 Task: Create a rule from the Recommended list, Task Added to this Project -> add SubTasks in the project AriesPlan with SubTasks Gather and Analyse Requirements , Design and Implement Solution , System Test and UAT , Release to Production / Go Live
Action: Mouse moved to (66, 349)
Screenshot: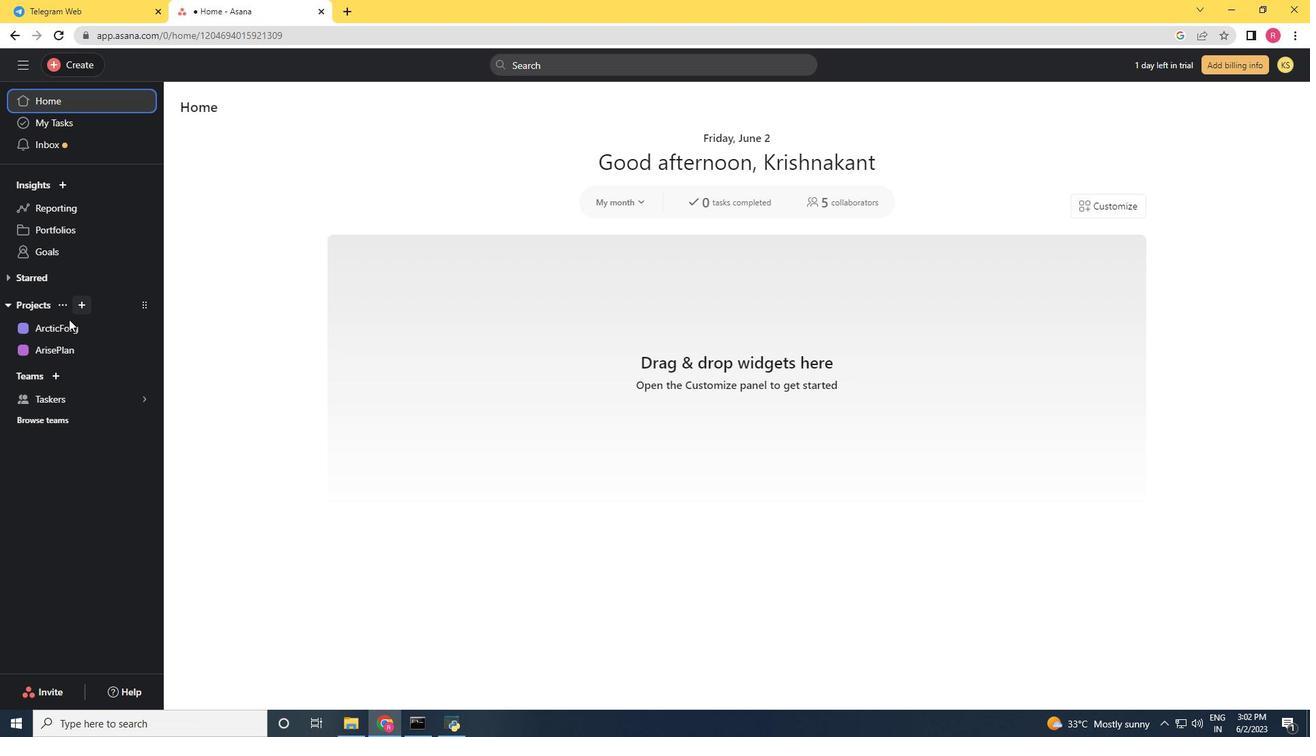 
Action: Mouse pressed left at (66, 349)
Screenshot: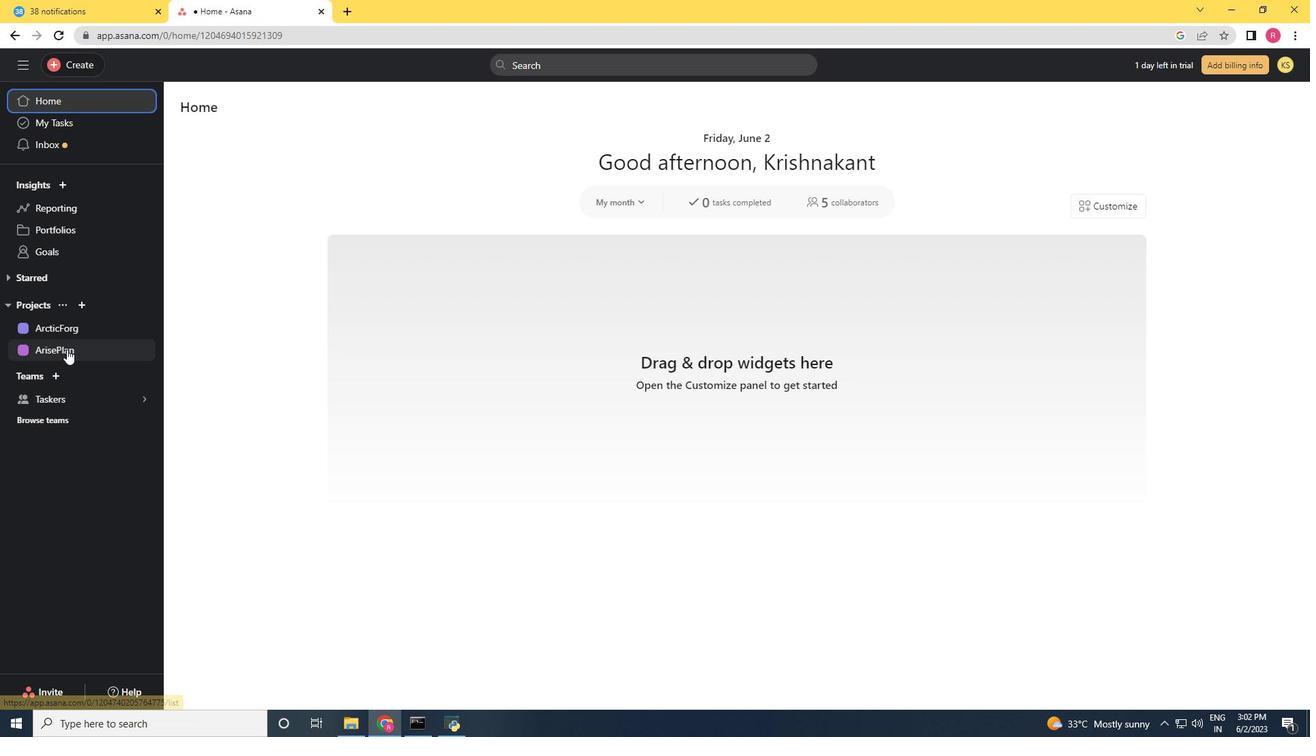 
Action: Mouse moved to (1251, 106)
Screenshot: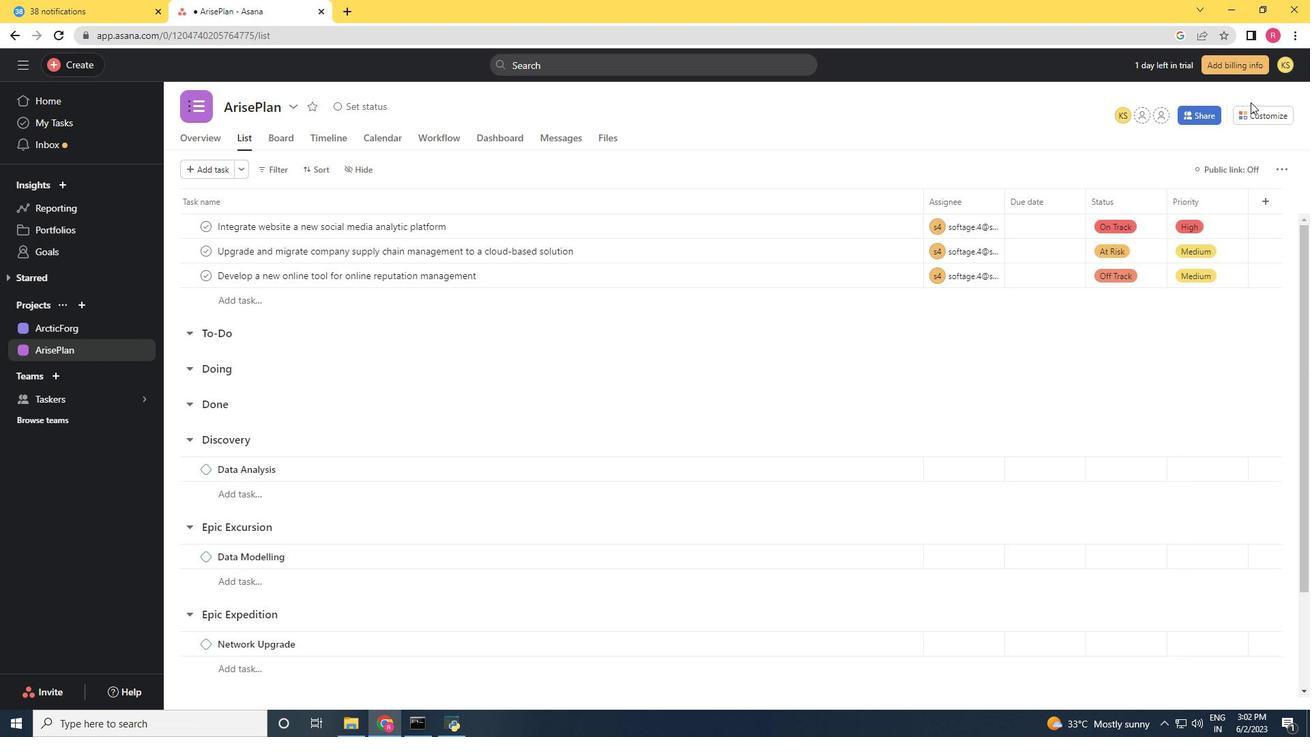
Action: Mouse pressed left at (1251, 106)
Screenshot: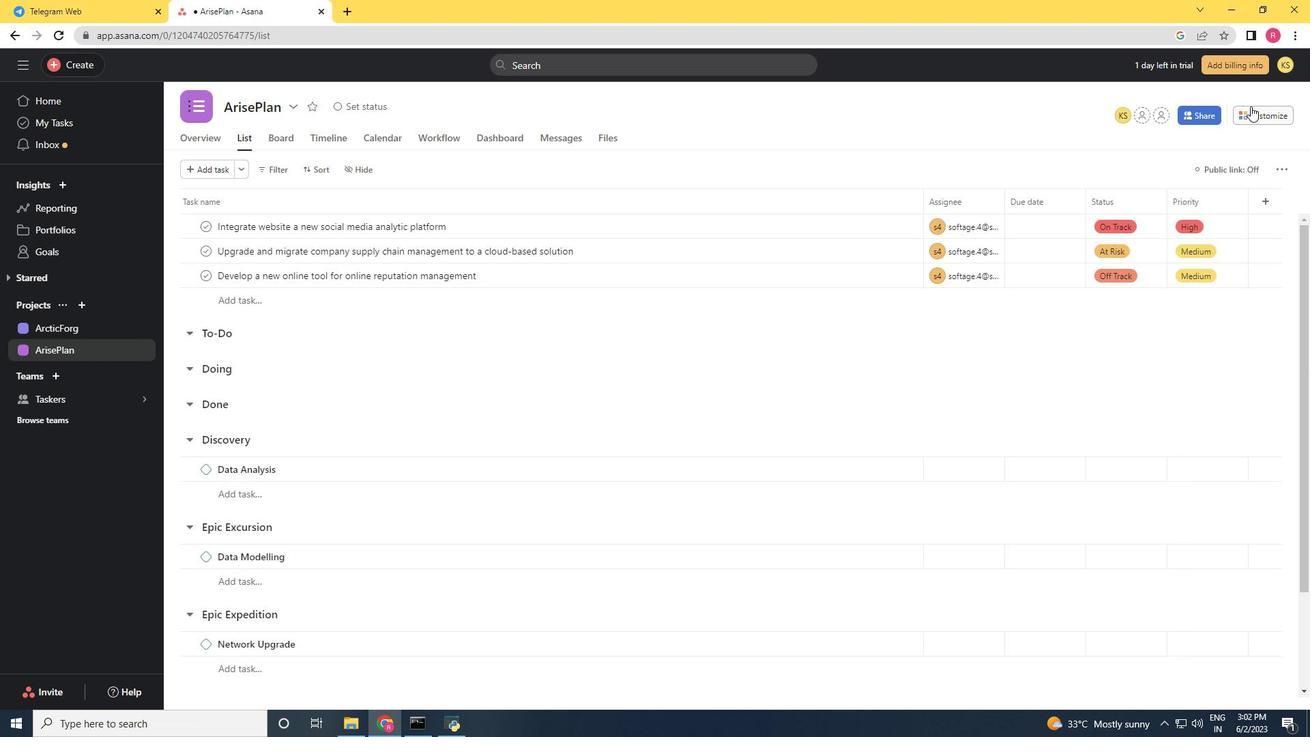 
Action: Mouse moved to (1036, 304)
Screenshot: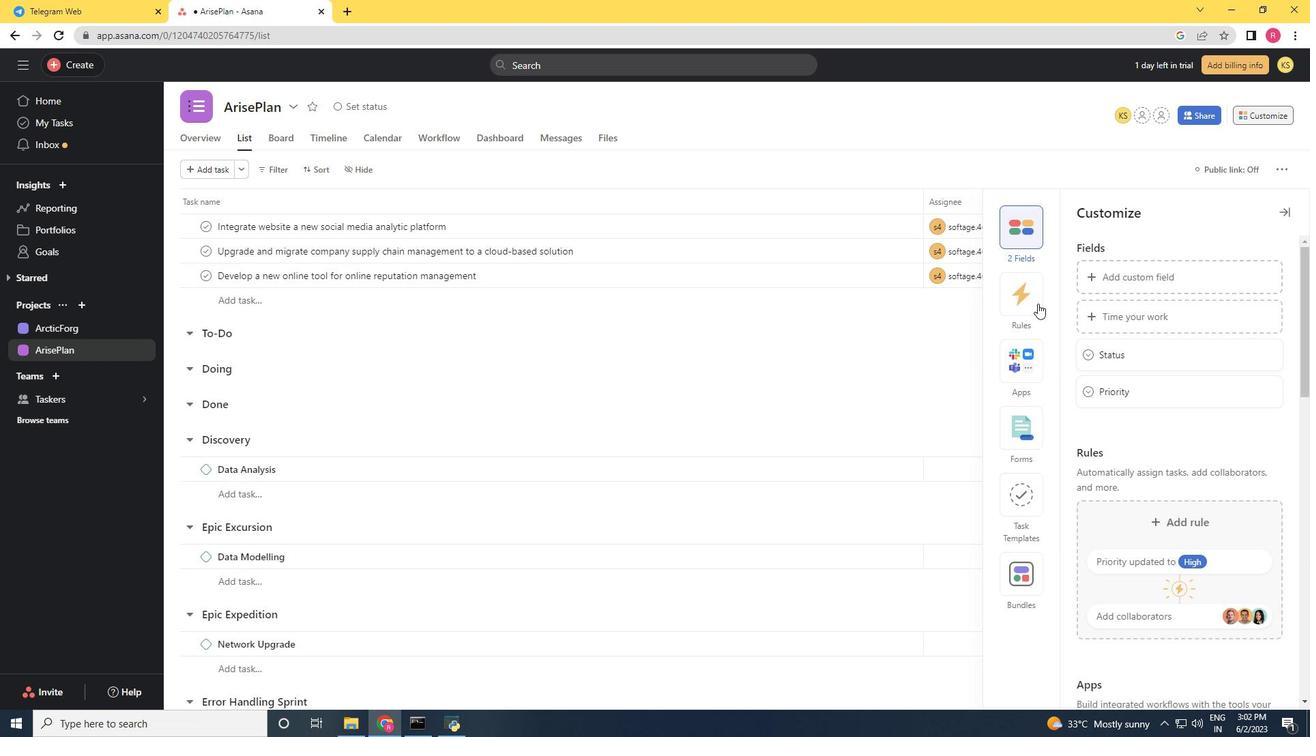 
Action: Mouse pressed left at (1036, 304)
Screenshot: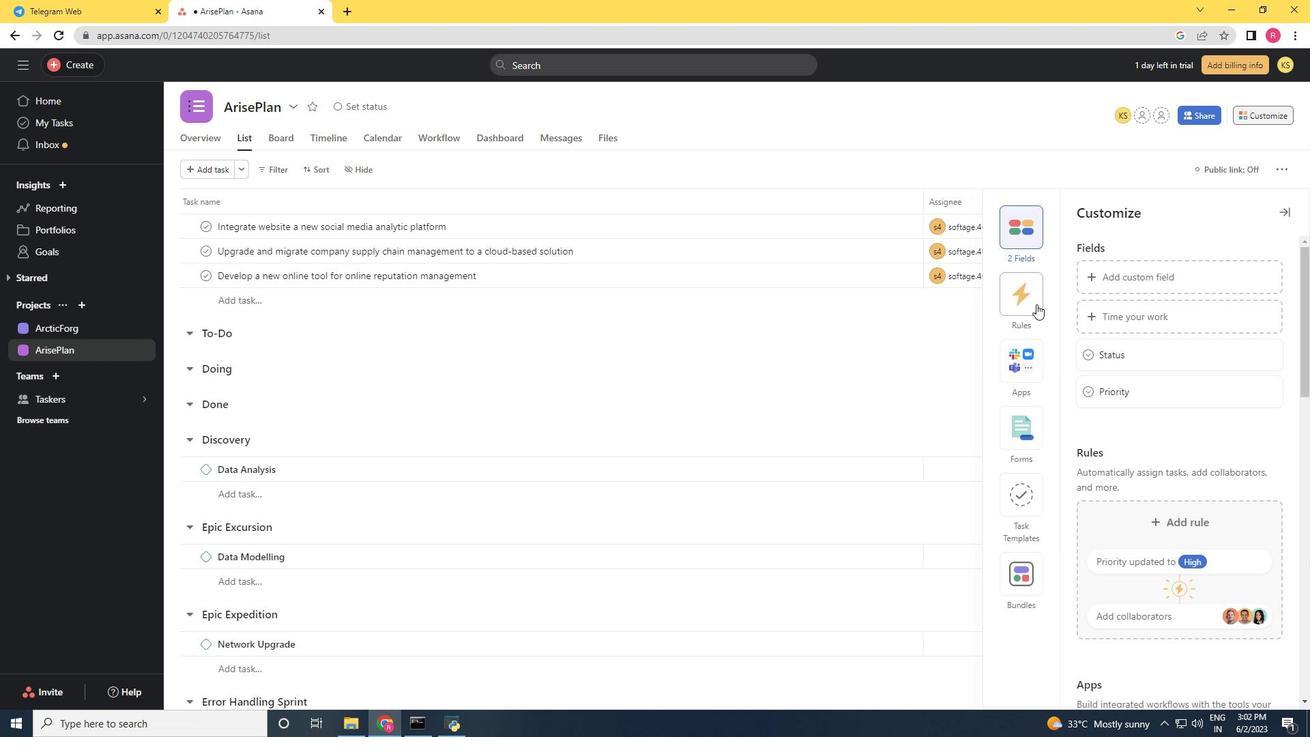 
Action: Mouse moved to (1141, 310)
Screenshot: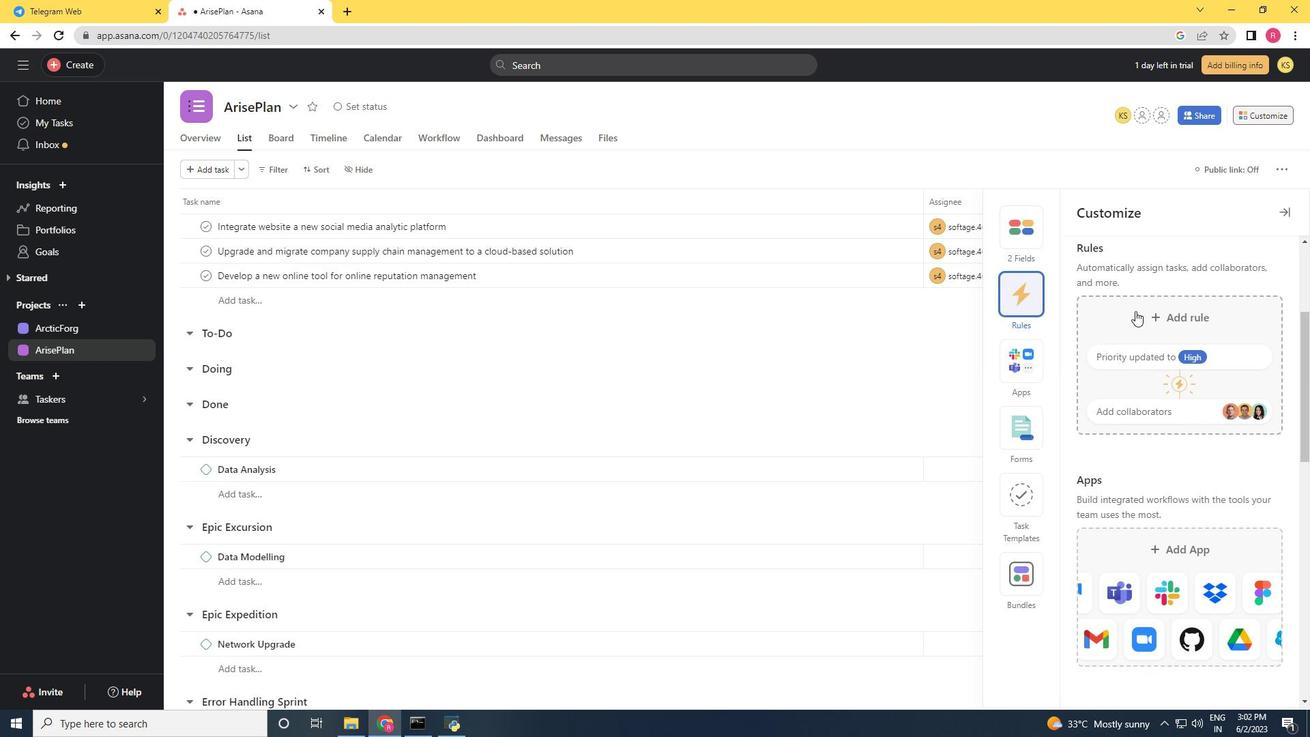 
Action: Mouse pressed left at (1141, 310)
Screenshot: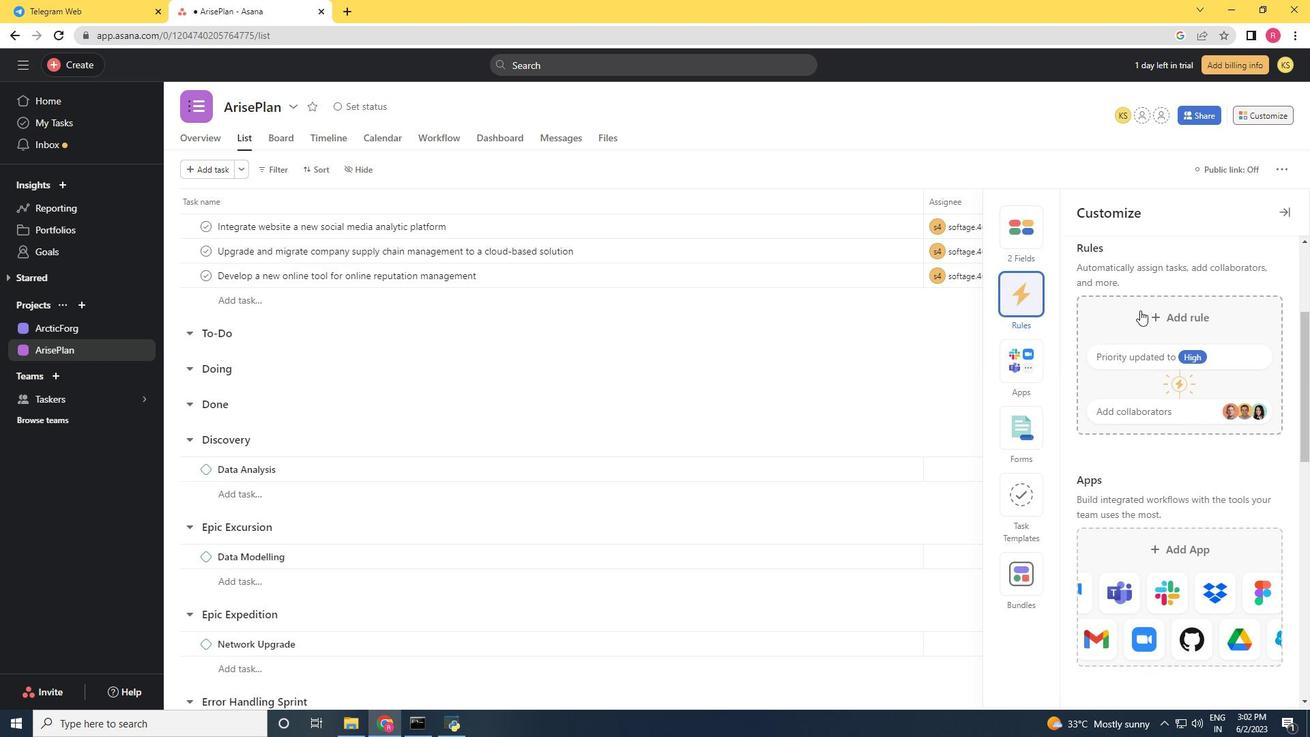 
Action: Mouse moved to (874, 227)
Screenshot: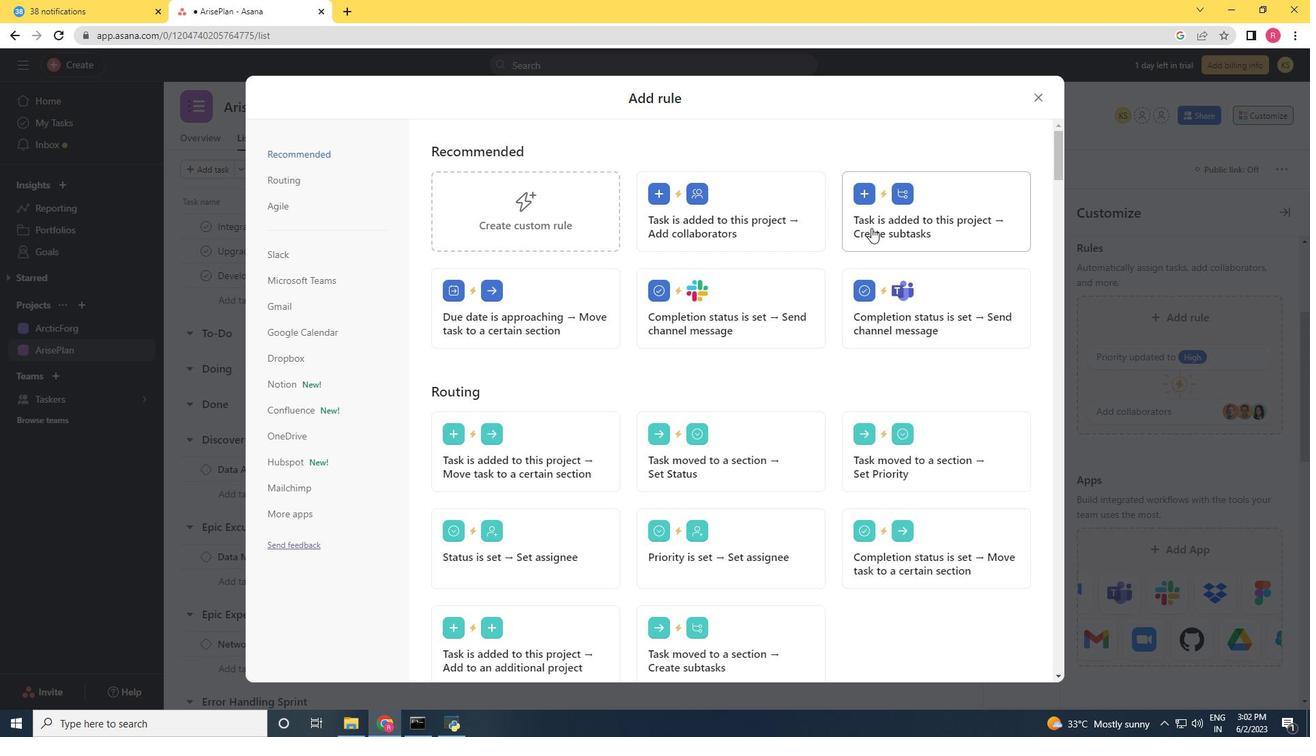 
Action: Mouse pressed left at (874, 227)
Screenshot: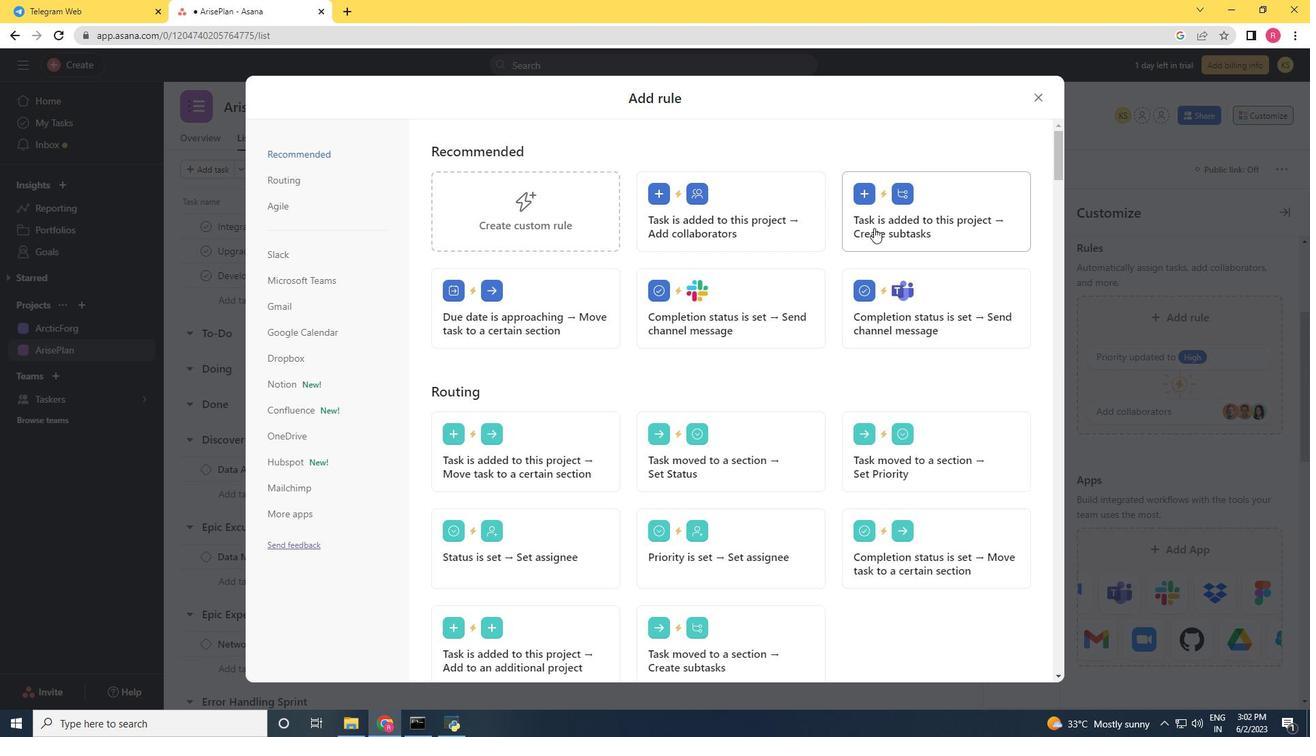 
Action: Mouse moved to (776, 257)
Screenshot: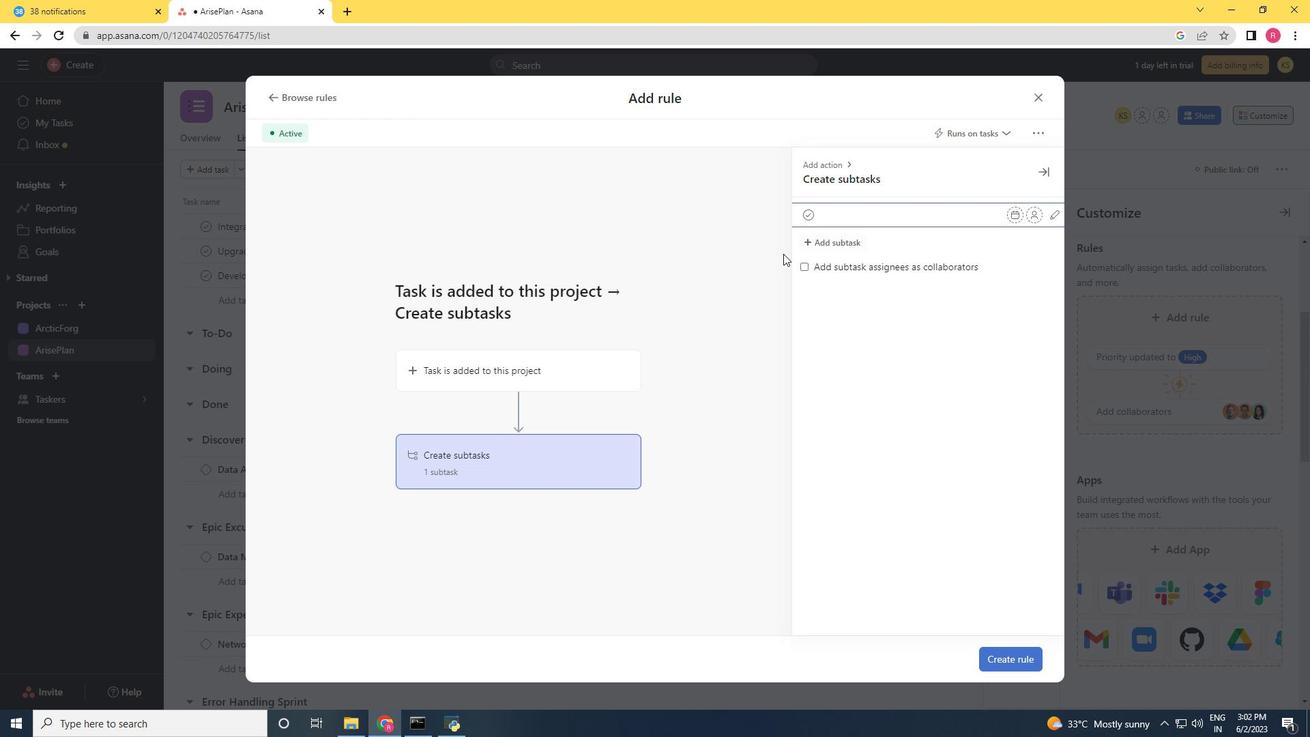 
Action: Key pressed <Key.shift>Gather<Key.space>and<Key.space><Key.shift>Analyse<Key.space><Key.shift><Key.shift><Key.shift><Key.shift><Key.shift><Key.shift><Key.shift><Key.shift><Key.shift><Key.shift><Key.shift><Key.shift><Key.shift><Key.shift><Key.shift><Key.shift><Key.shift>Requirements<Key.space><Key.enter><Key.shift>Design<Key.space>and<Key.space><Key.shift>Implements<Key.space><Key.shift>Solution<Key.space><Key.enter><Key.shift>System<Key.space><Key.shift>Test<Key.space>and<Key.space><Key.shift>UAT<Key.enter><Key.shift><Key.shift><Key.shift><Key.shift>Release<Key.space>to<Key.space><Key.shift>Production<Key.space>/<Key.space><Key.shift>G<Key.backspace><Key.shift><Key.shift><Key.shift><Key.shift><Key.shift><Key.shift><Key.shift><Key.shift><Key.shift>Go<Key.space><Key.shift><Key.shift><Key.shift><Key.shift><Key.shift>Live
Screenshot: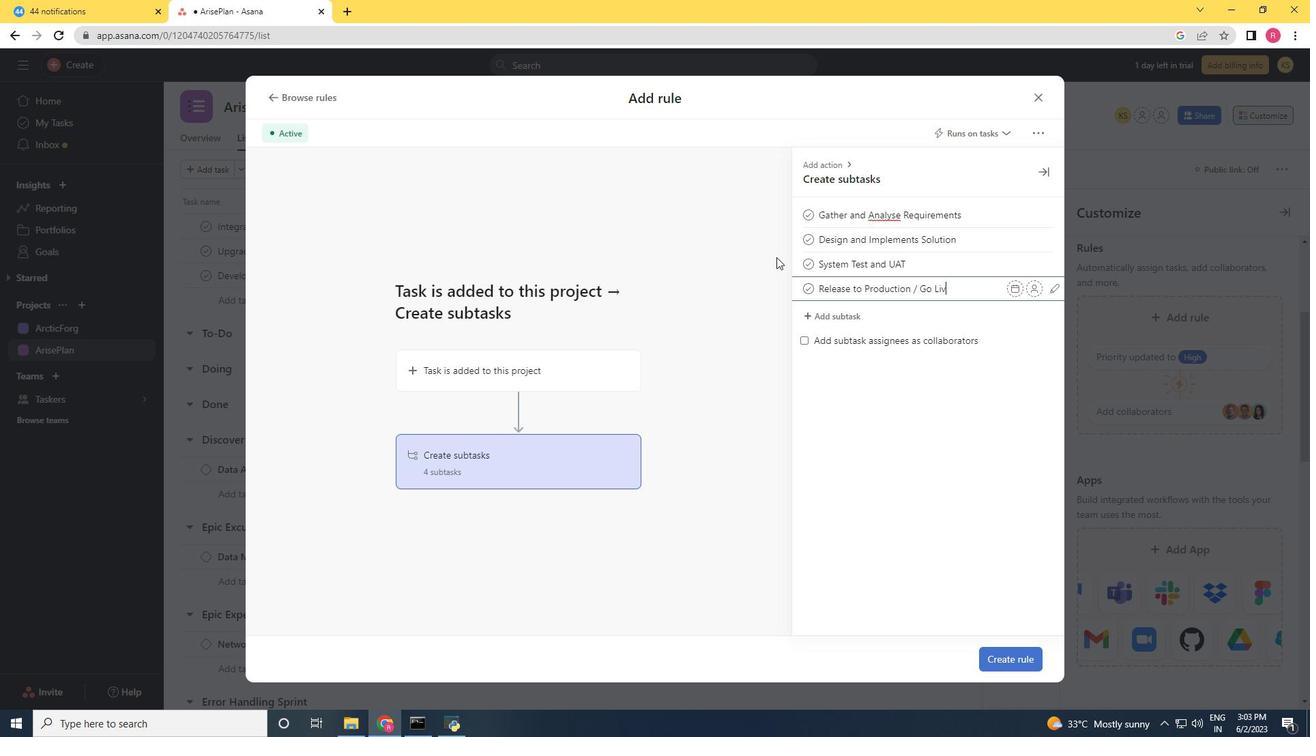 
Action: Mouse moved to (1023, 668)
Screenshot: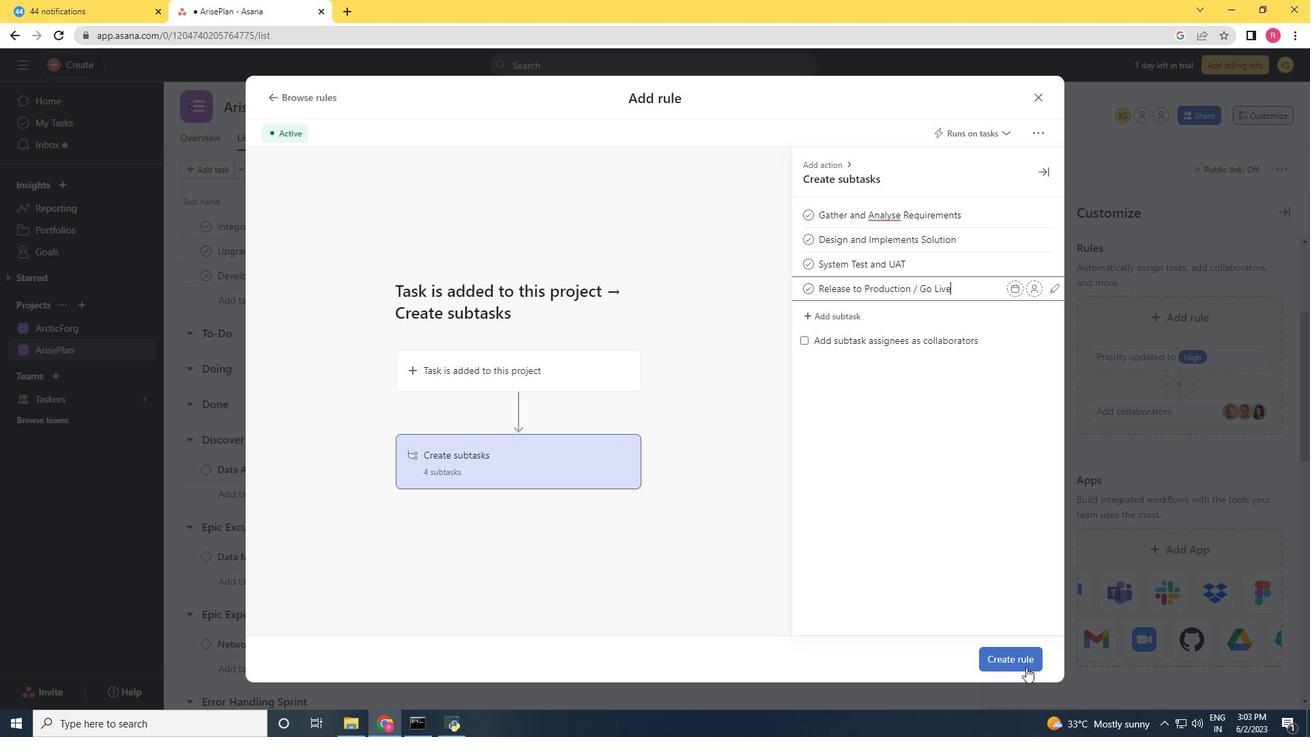 
Action: Mouse pressed left at (1023, 668)
Screenshot: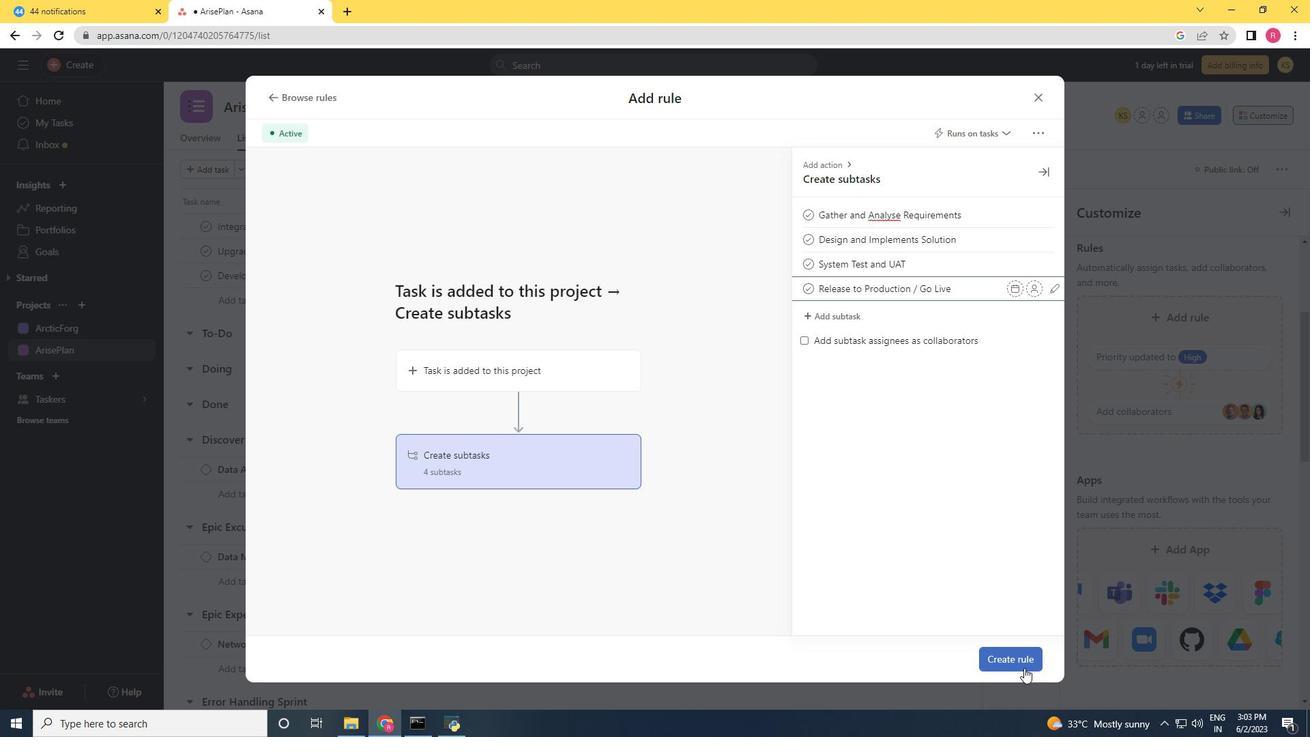 
Action: Mouse moved to (1015, 662)
Screenshot: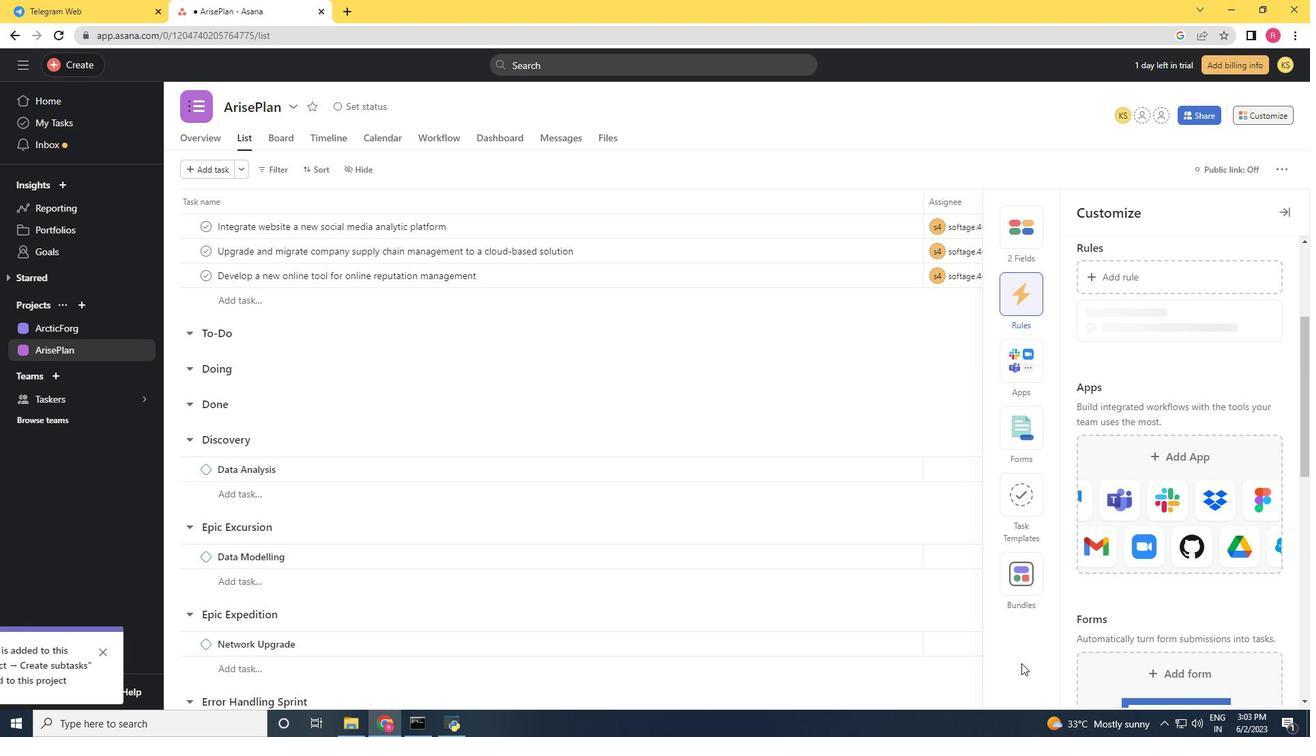 
